 Task: Take a screenshot of a heartwarming family scene from a movie you are watching in VLC.
Action: Mouse moved to (376, 193)
Screenshot: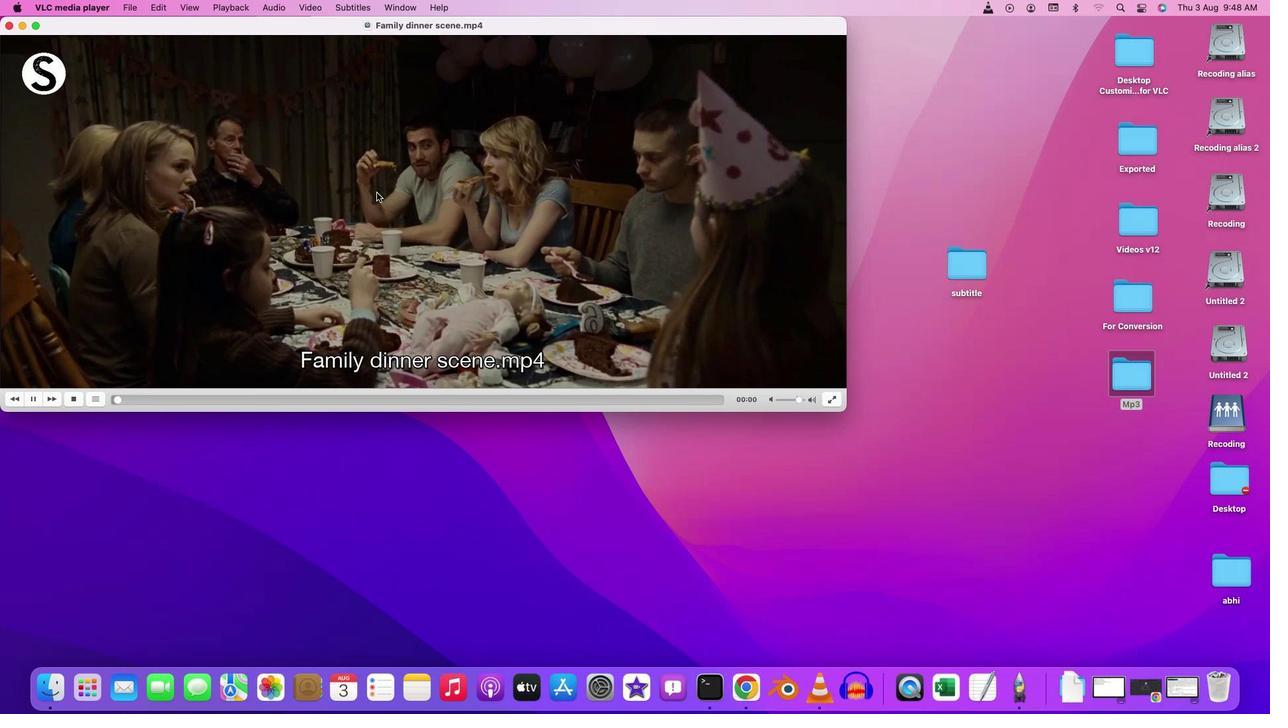 
Action: Mouse pressed left at (376, 193)
Screenshot: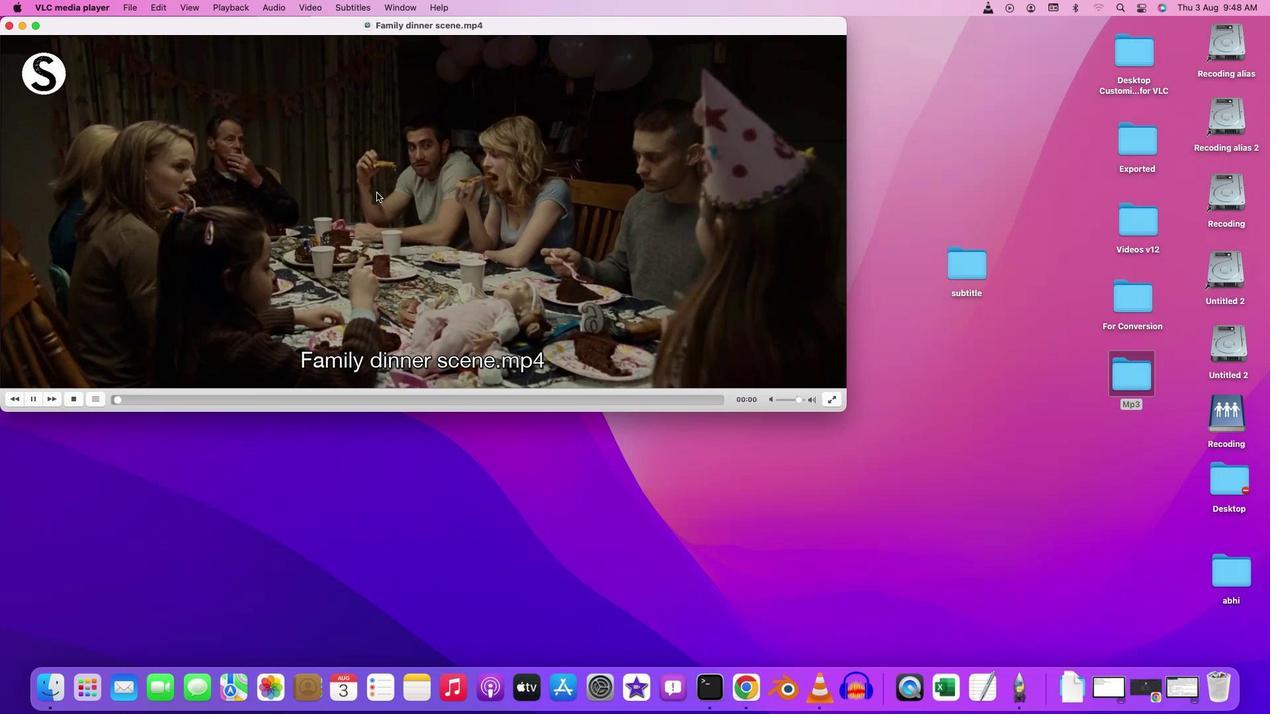 
Action: Mouse moved to (377, 193)
Screenshot: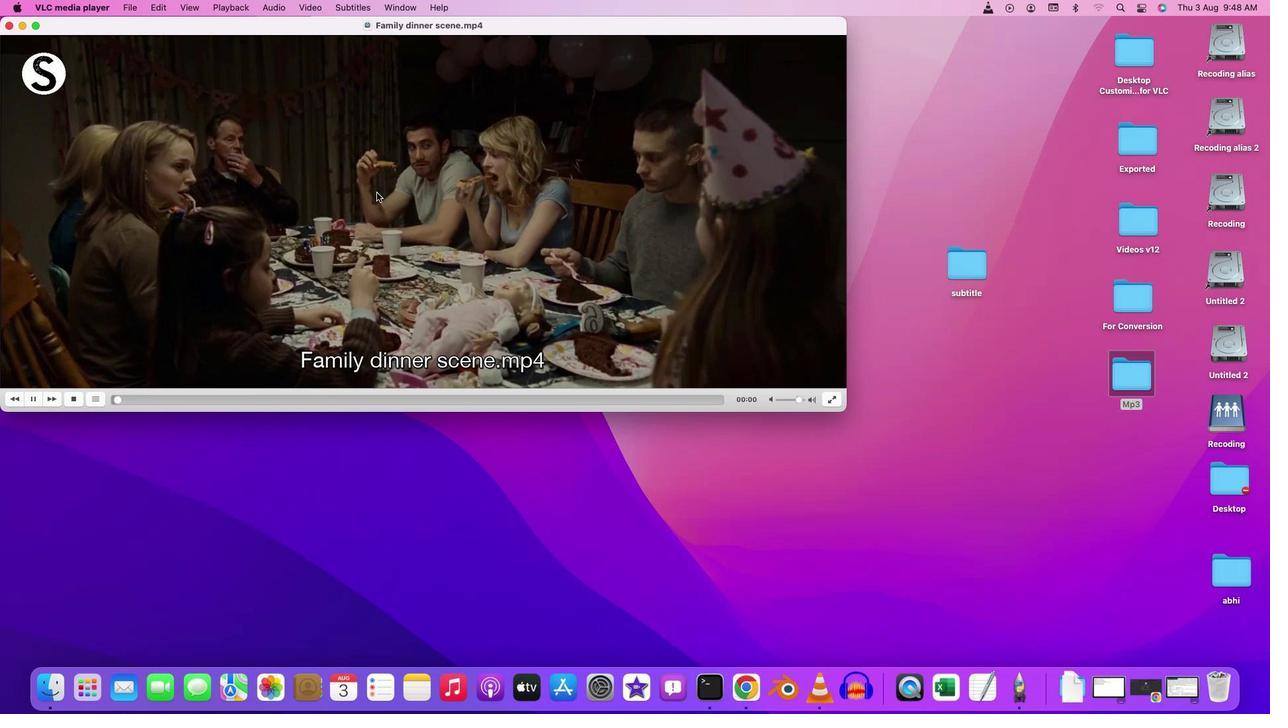 
Action: Mouse pressed left at (377, 193)
Screenshot: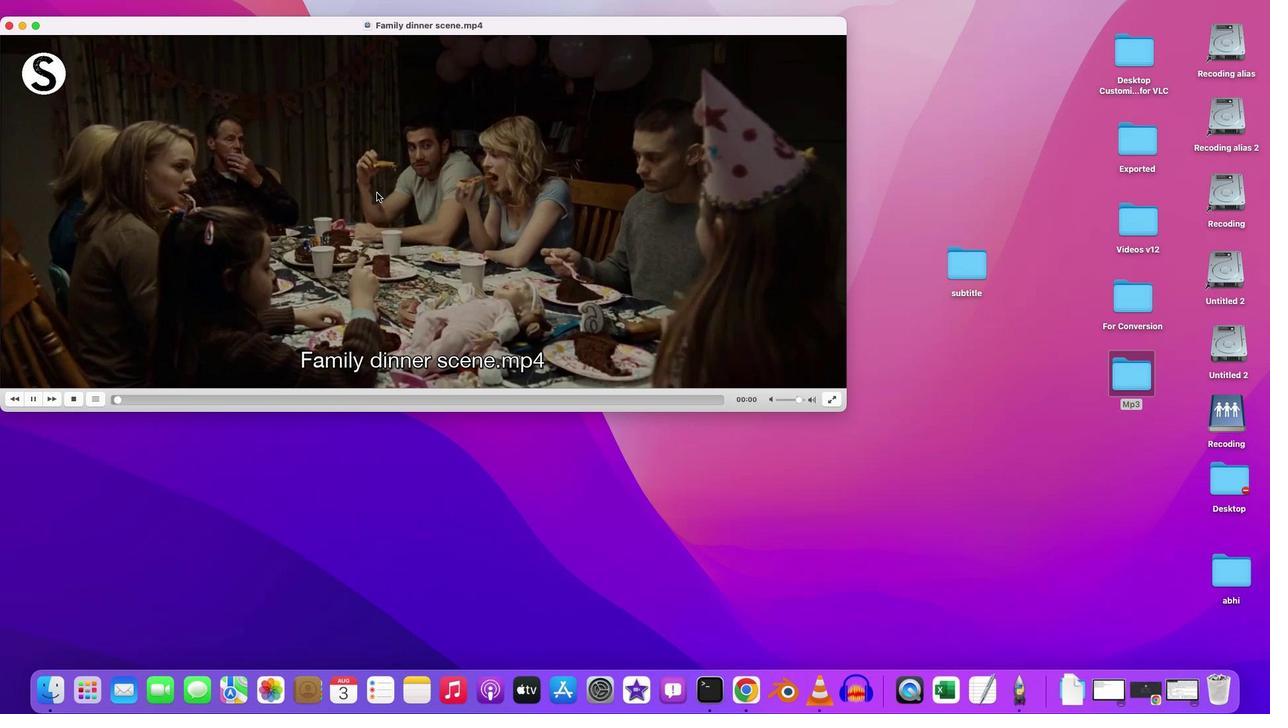 
Action: Mouse moved to (320, 7)
Screenshot: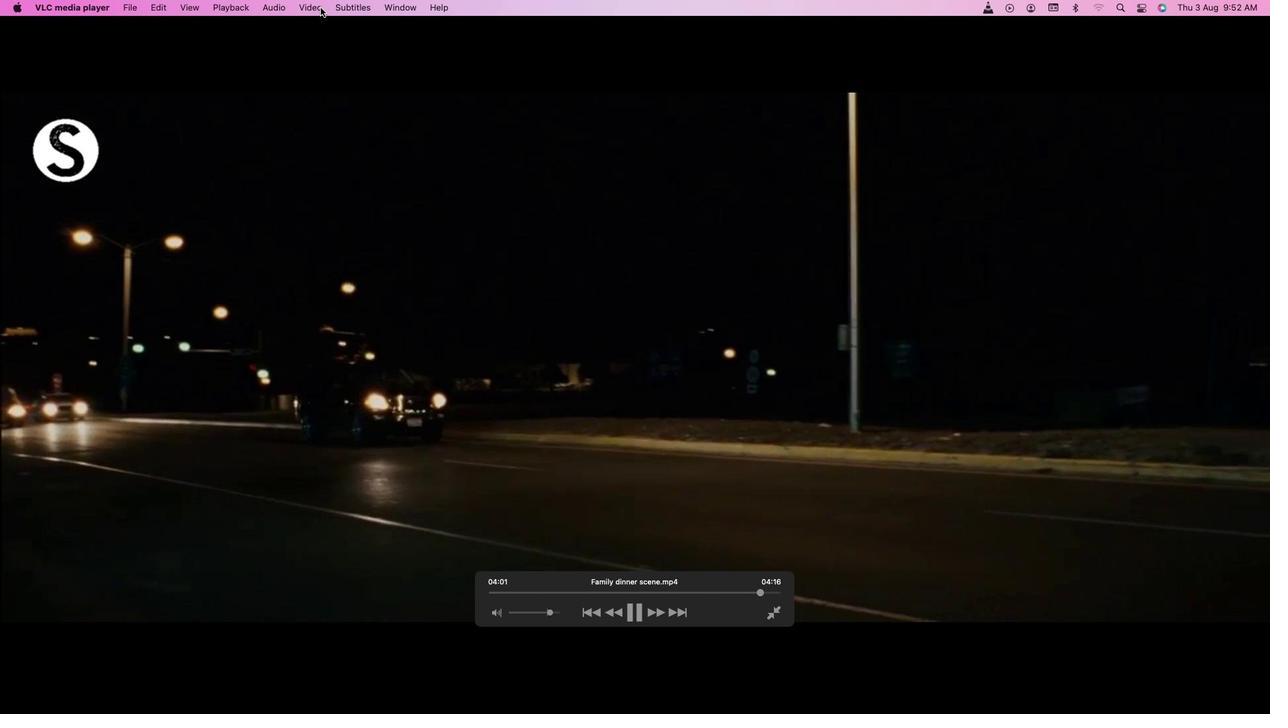 
Action: Mouse pressed left at (320, 7)
Screenshot: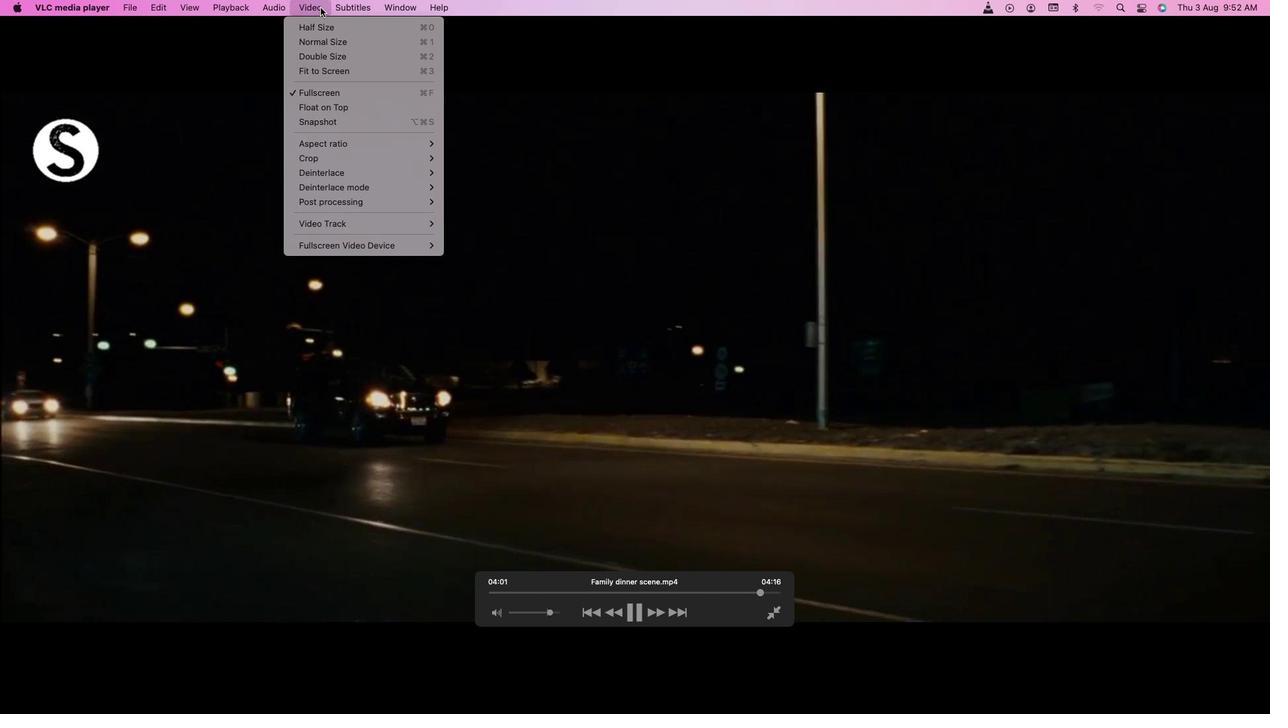 
Action: Mouse moved to (325, 119)
Screenshot: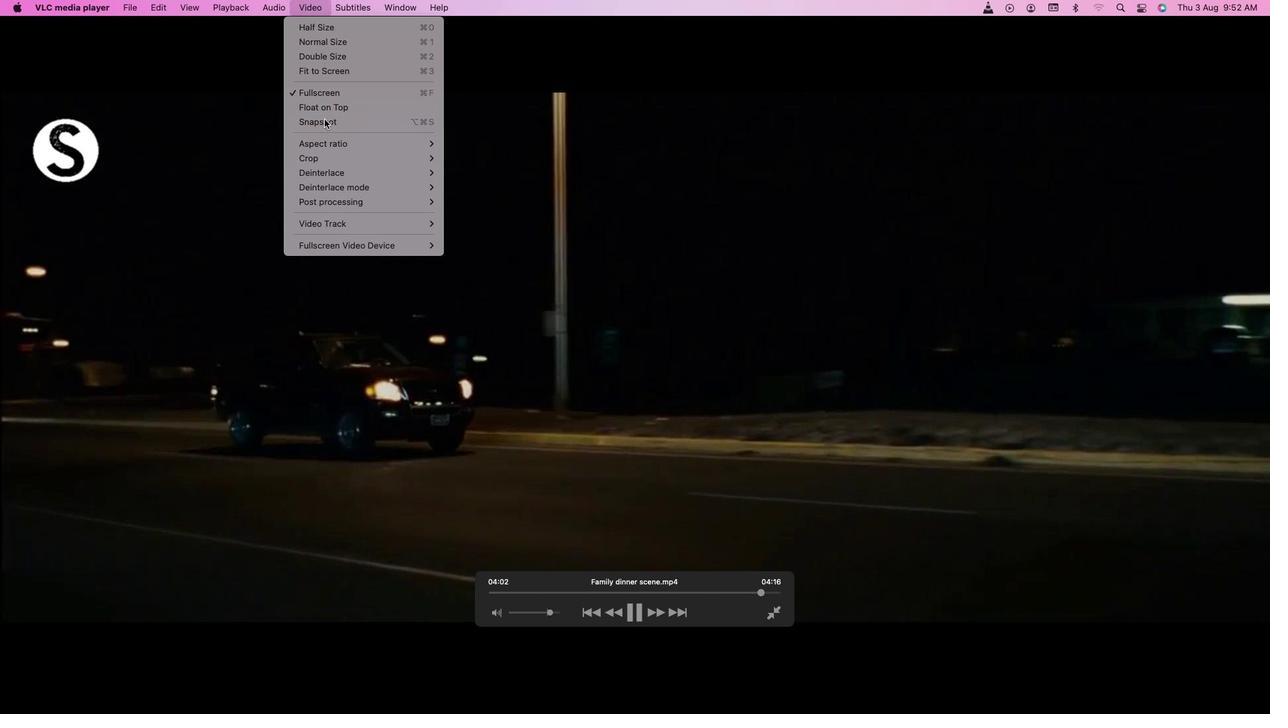 
Action: Mouse pressed left at (325, 119)
Screenshot: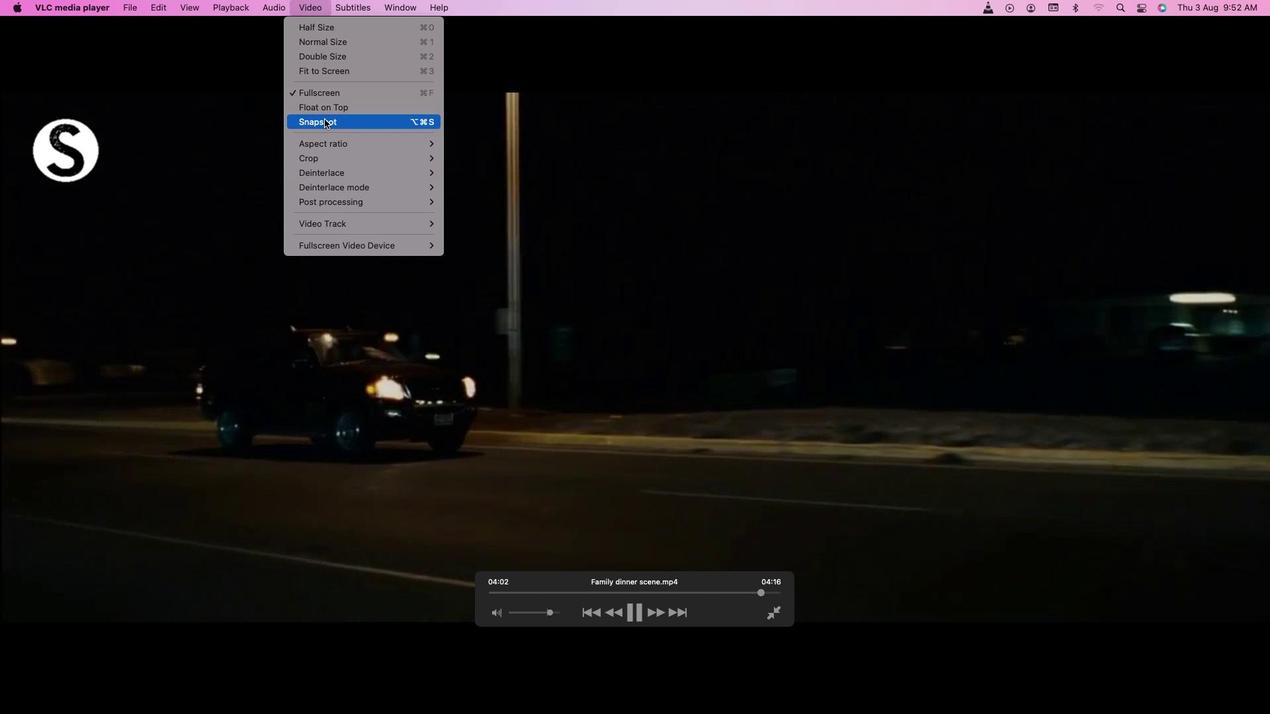 
Action: Mouse moved to (738, 593)
Screenshot: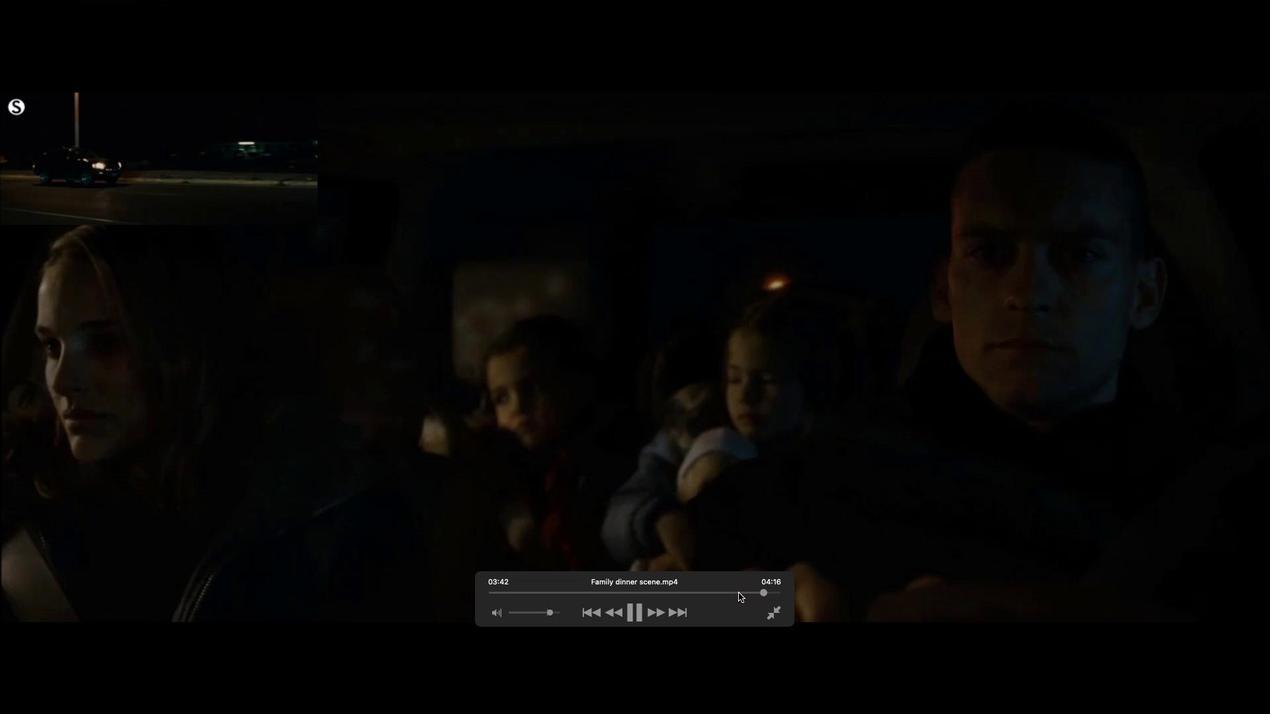 
Action: Mouse pressed left at (738, 593)
Screenshot: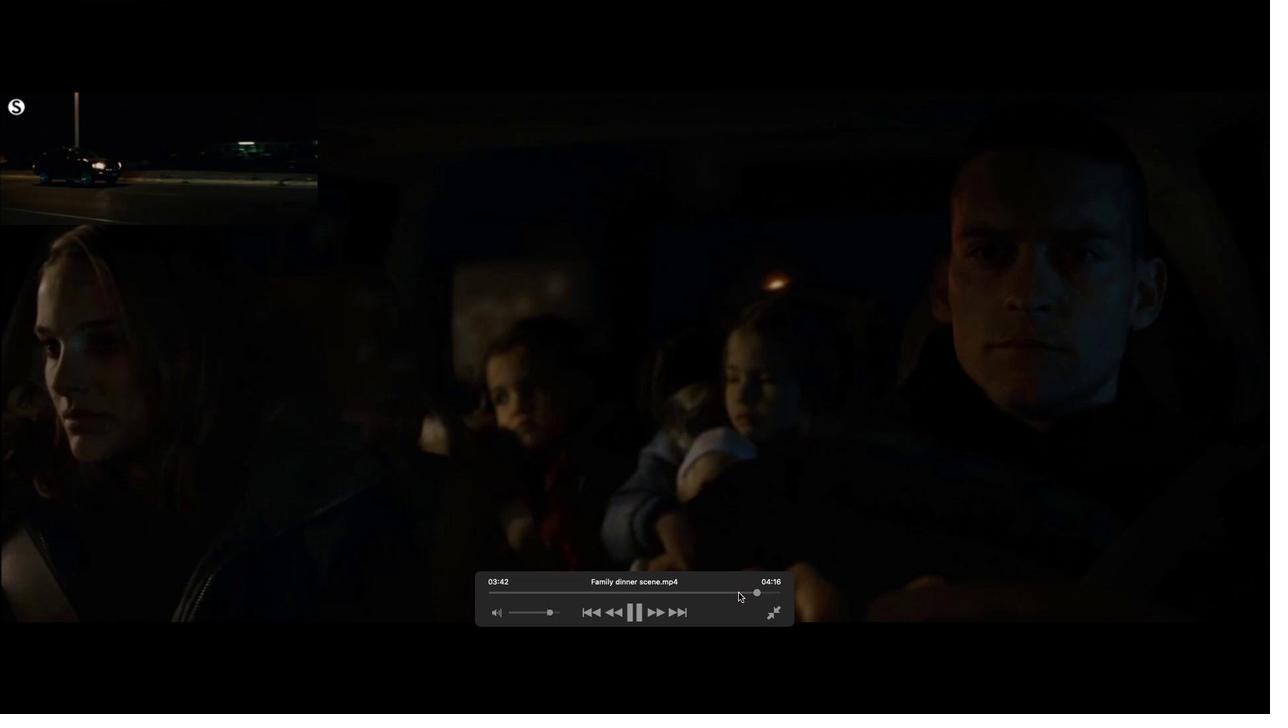 
Action: Mouse moved to (730, 593)
Screenshot: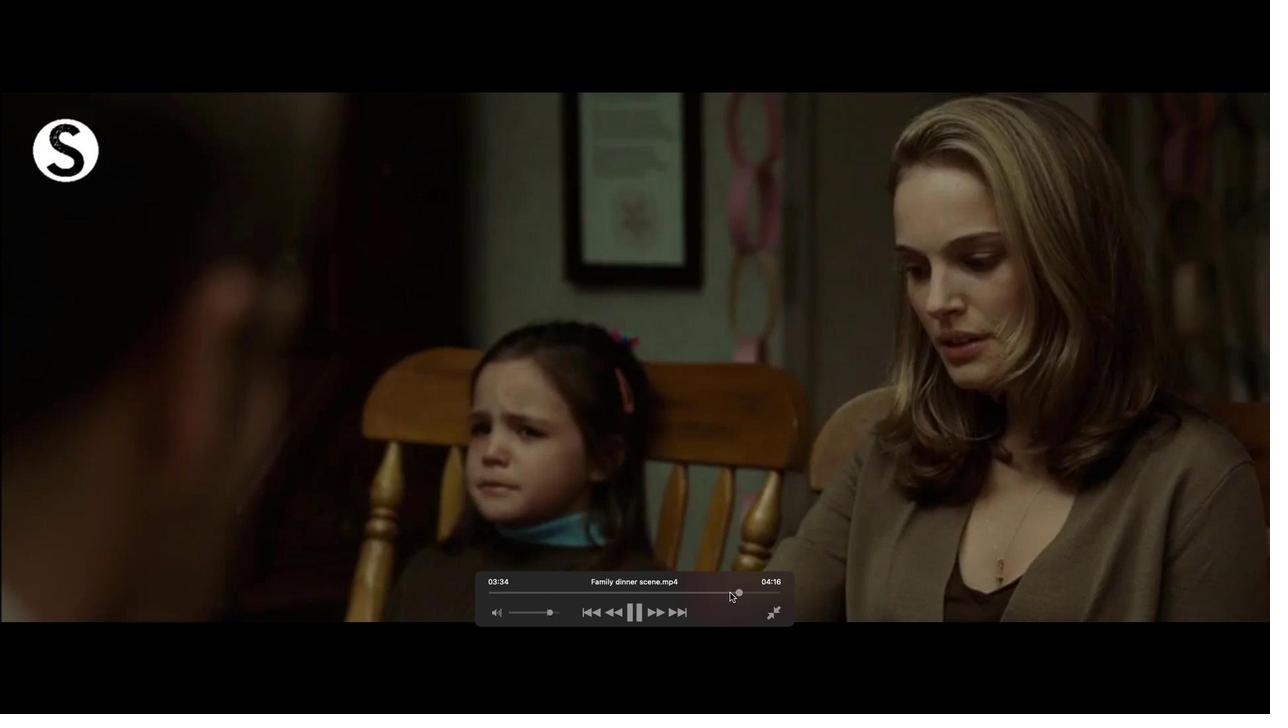 
Action: Mouse pressed left at (730, 593)
Screenshot: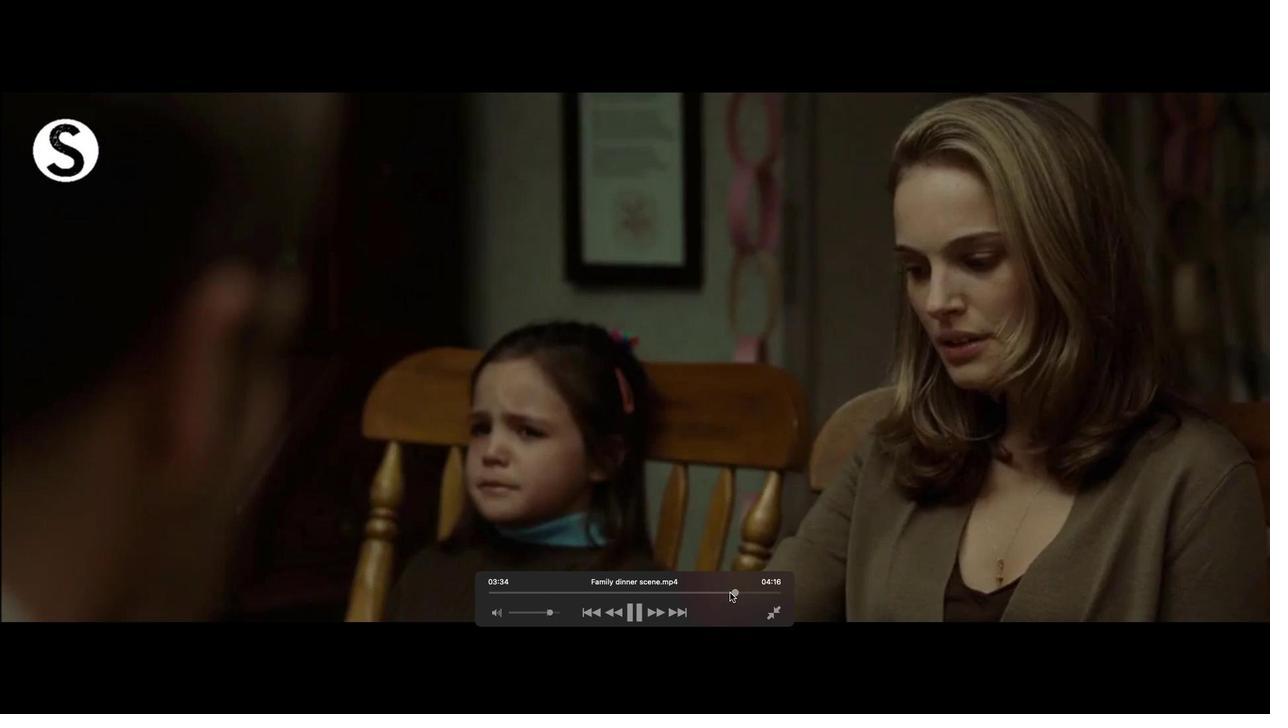 
Action: Mouse moved to (305, 4)
Screenshot: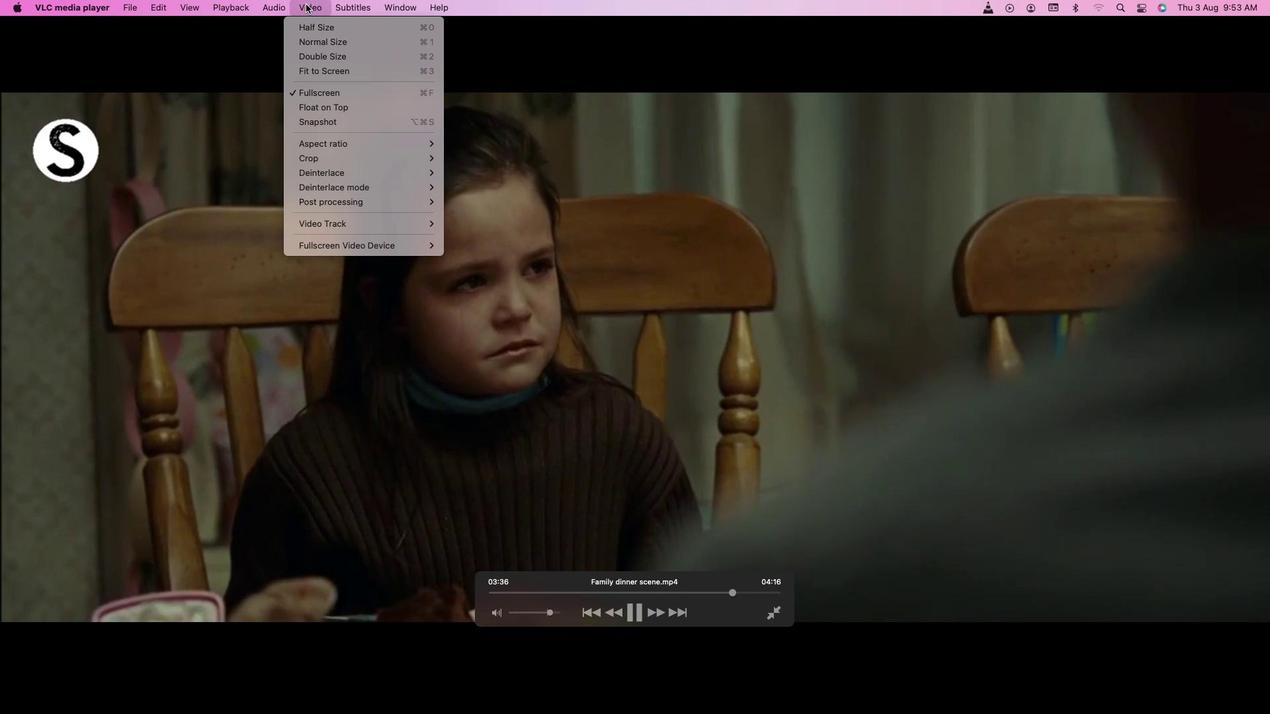 
Action: Mouse pressed left at (305, 4)
Screenshot: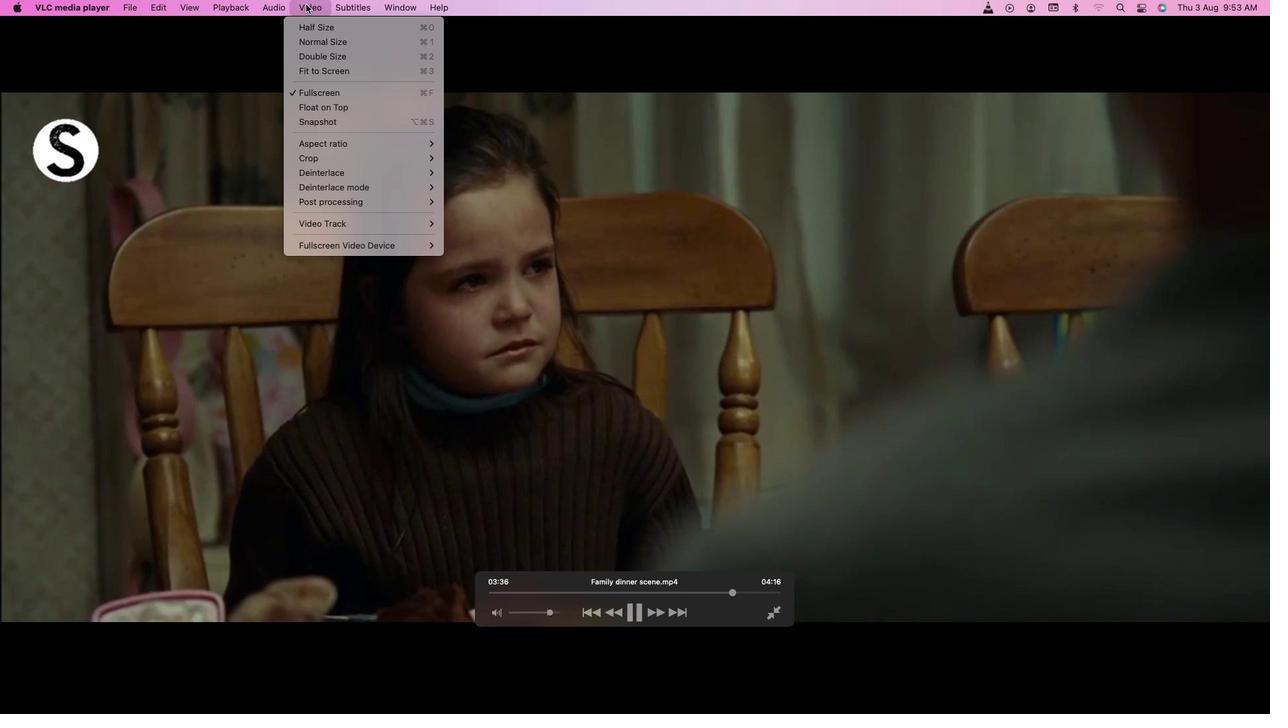 
Action: Mouse moved to (336, 126)
Screenshot: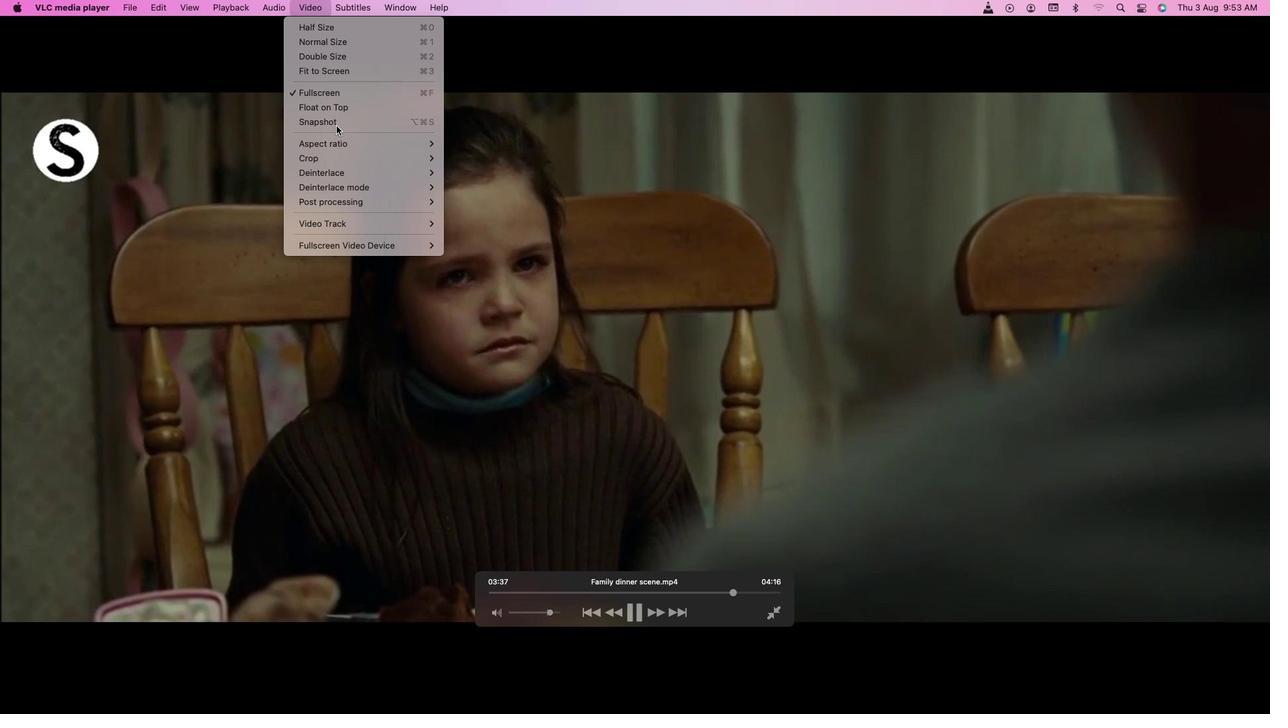 
Action: Mouse pressed left at (336, 126)
Screenshot: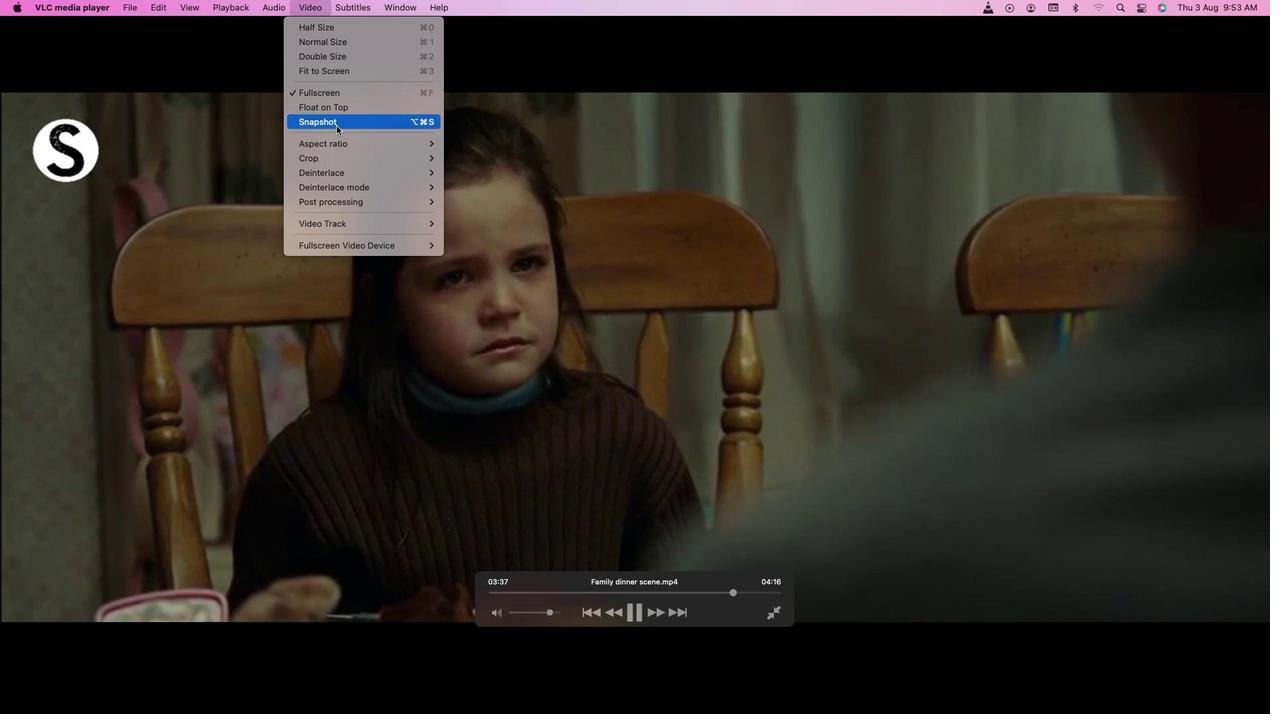 
Action: Mouse moved to (771, 593)
Screenshot: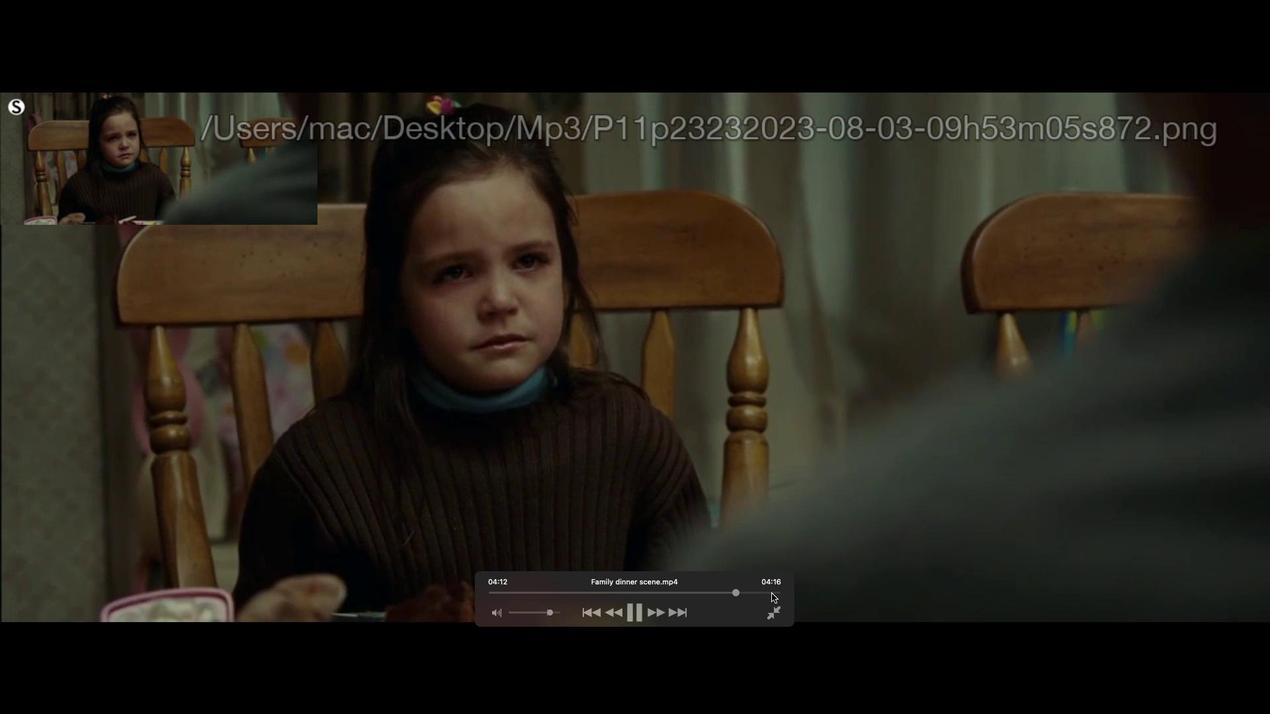 
Action: Mouse pressed left at (771, 593)
Screenshot: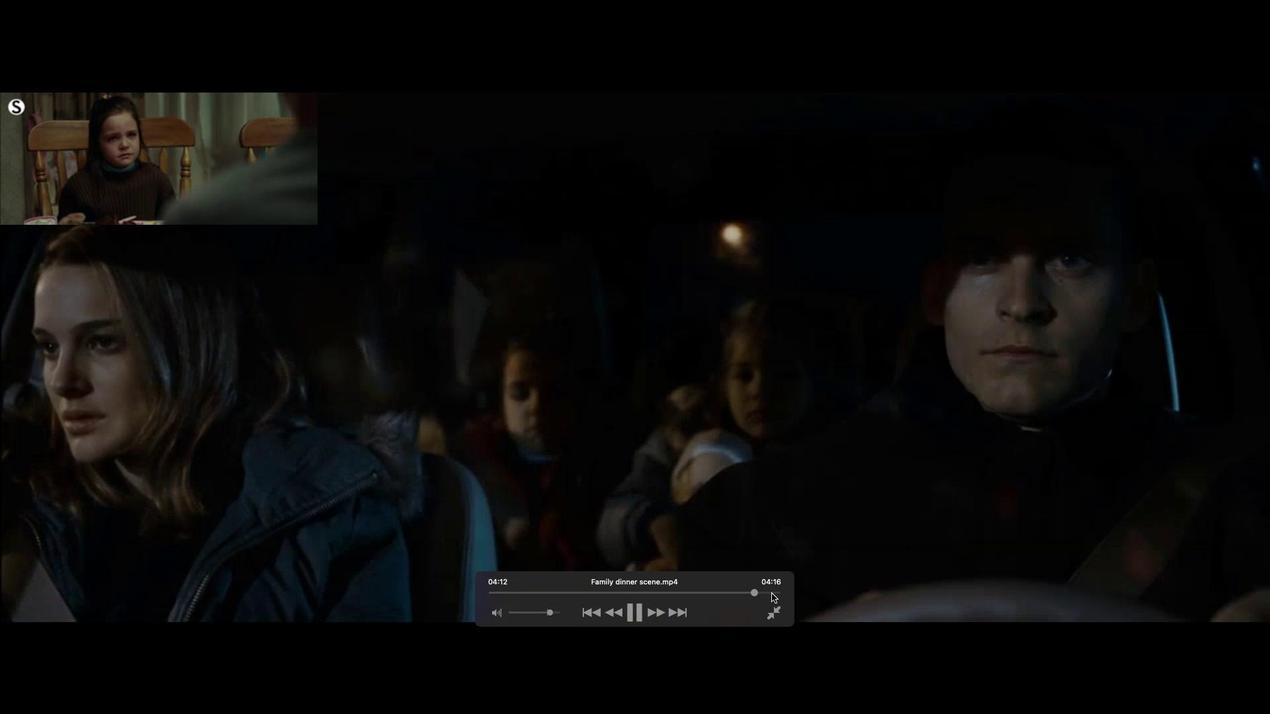 
Action: Mouse moved to (717, 589)
Screenshot: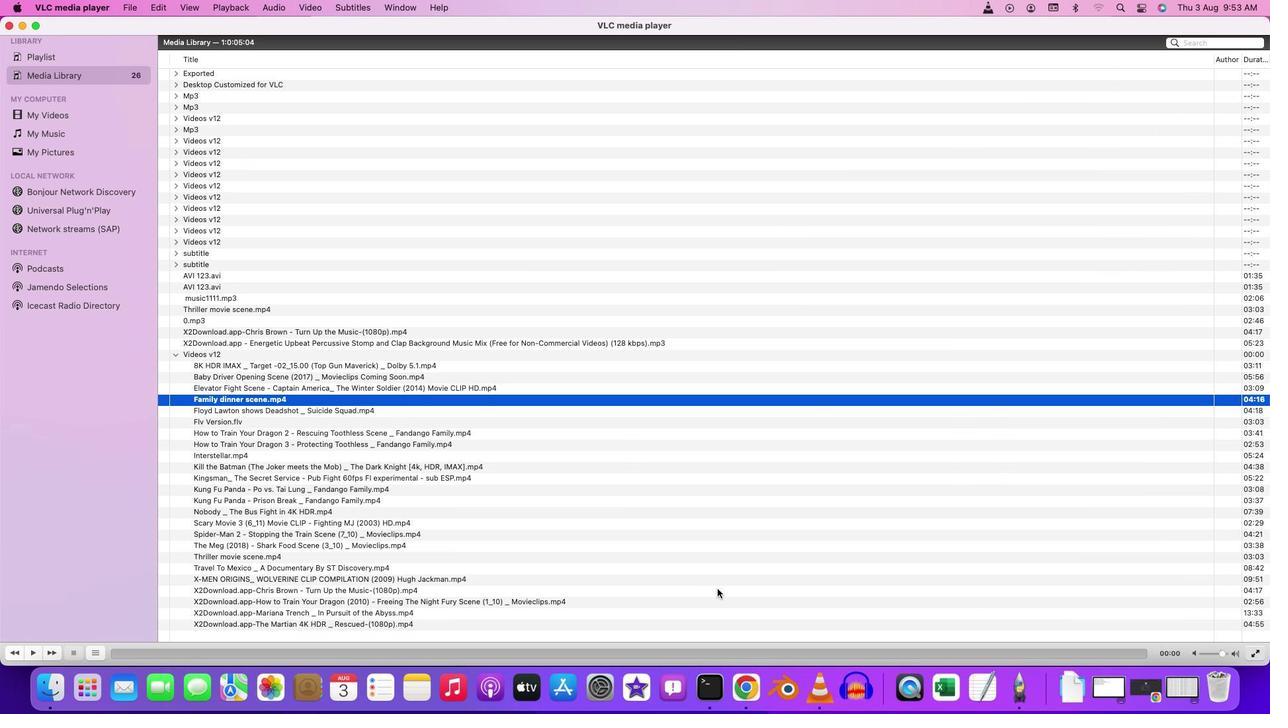 
